 Task: Click on Continuous Scroll
Action: Mouse moved to (957, 343)
Screenshot: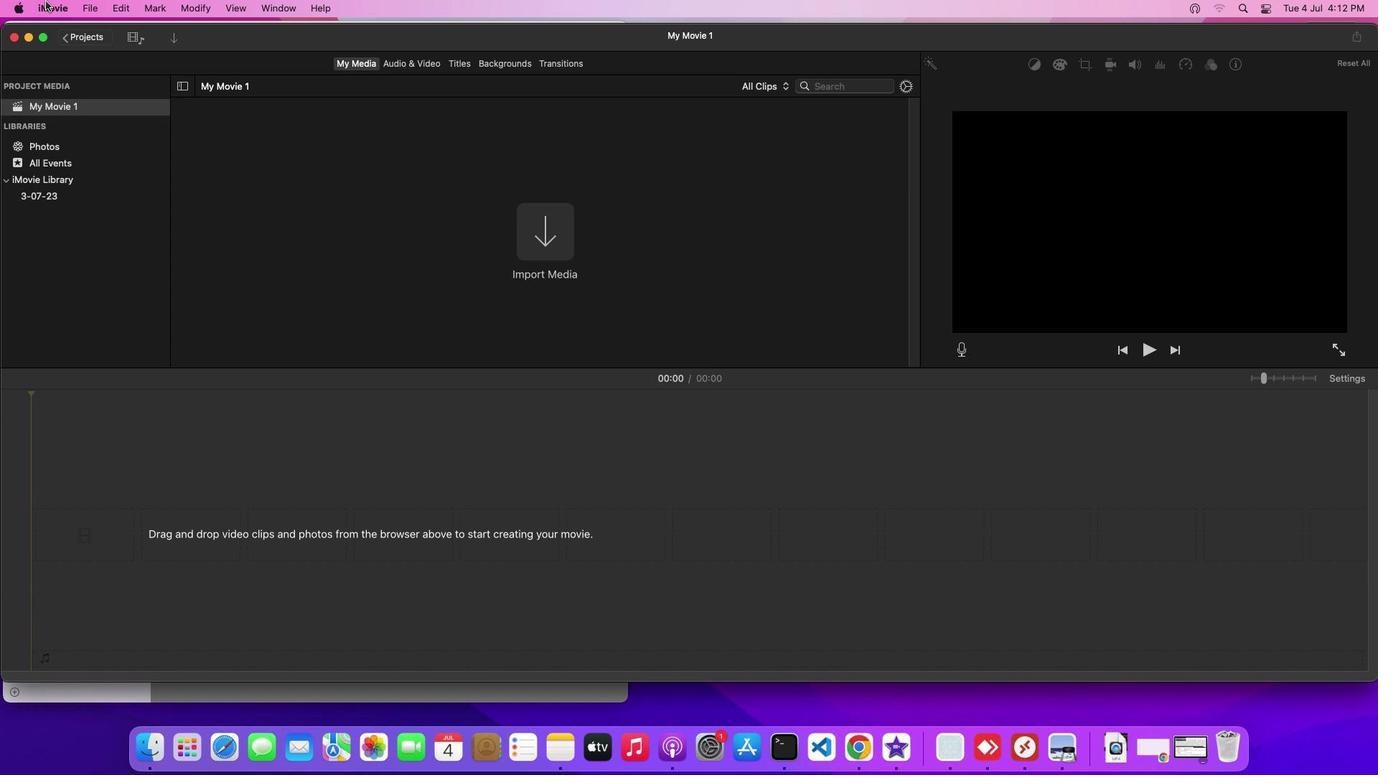 
Action: Mouse pressed left at (957, 343)
Screenshot: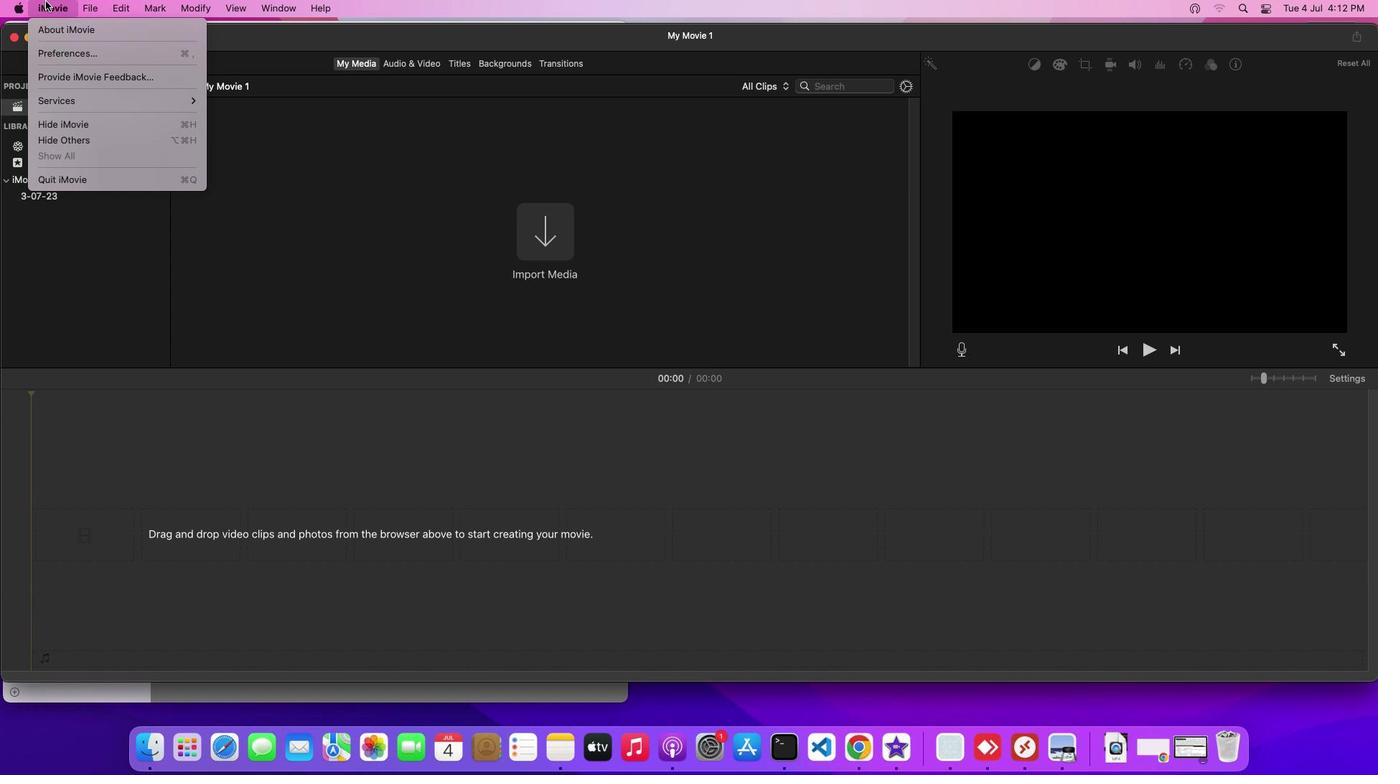 
Action: Mouse moved to (957, 343)
Screenshot: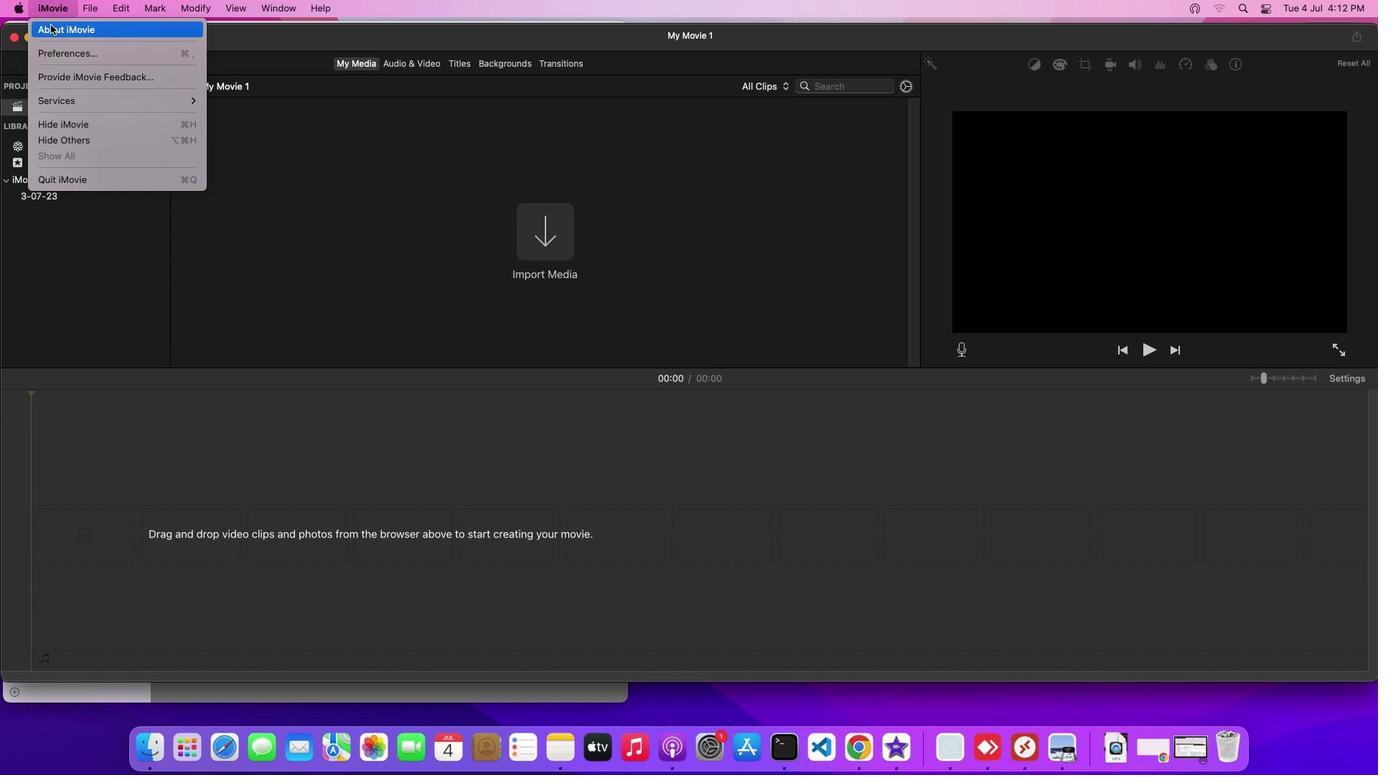 
Action: Mouse pressed left at (957, 343)
Screenshot: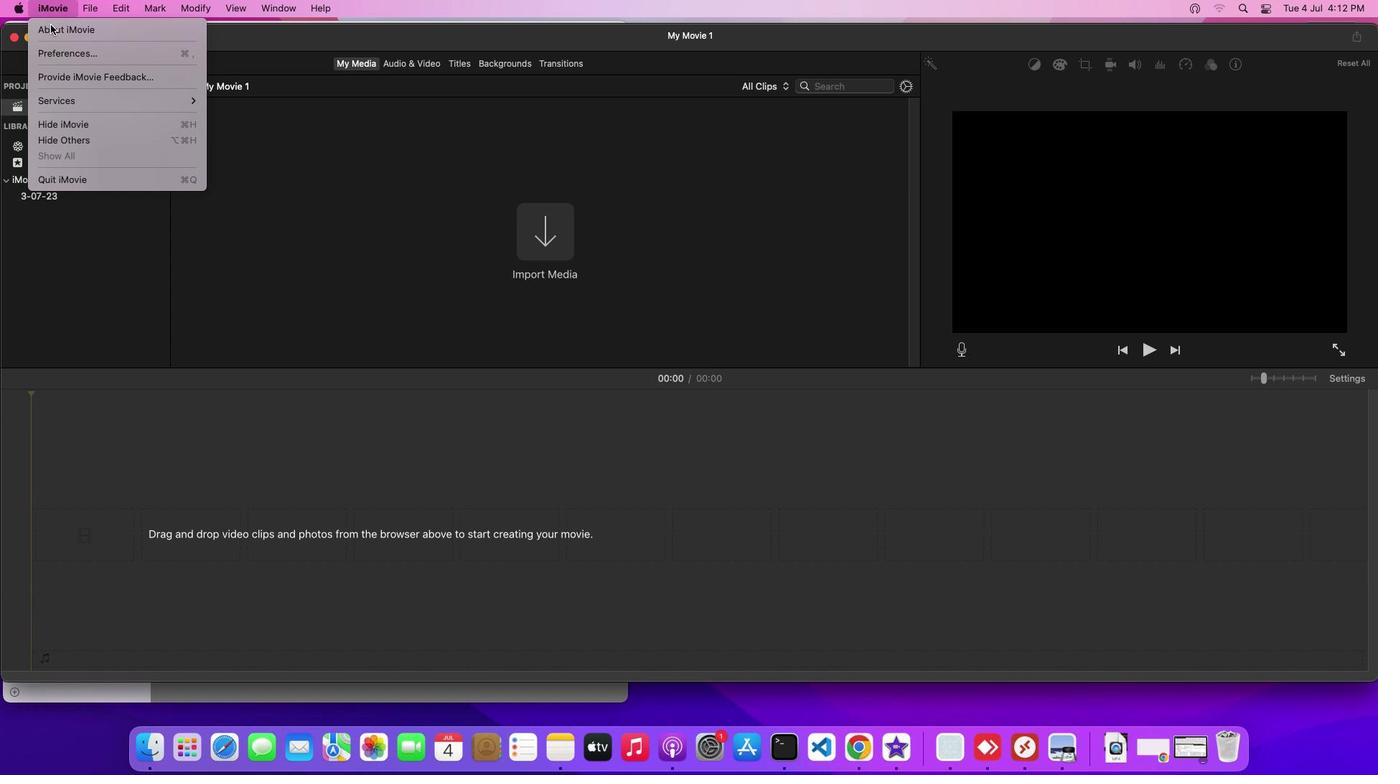 
Action: Mouse moved to (957, 343)
Screenshot: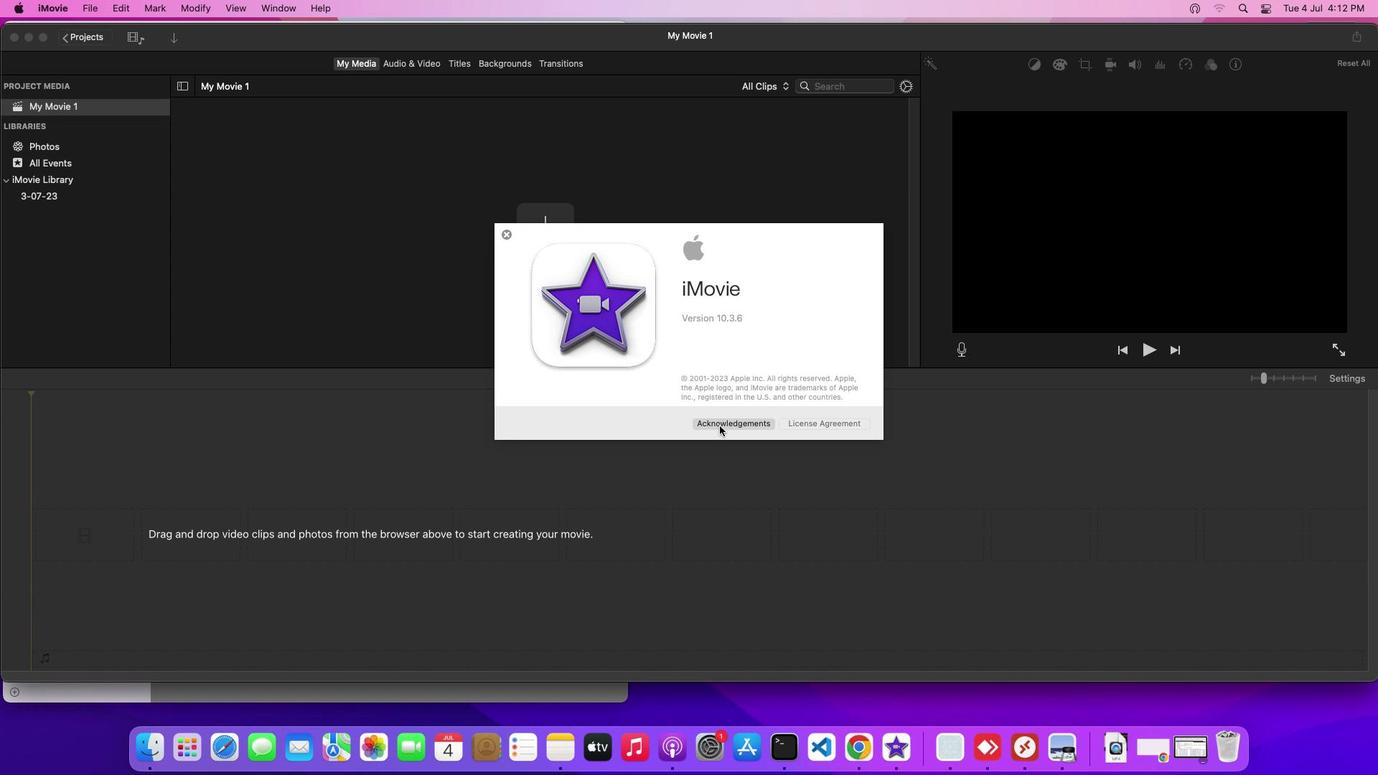 
Action: Mouse pressed left at (957, 343)
Screenshot: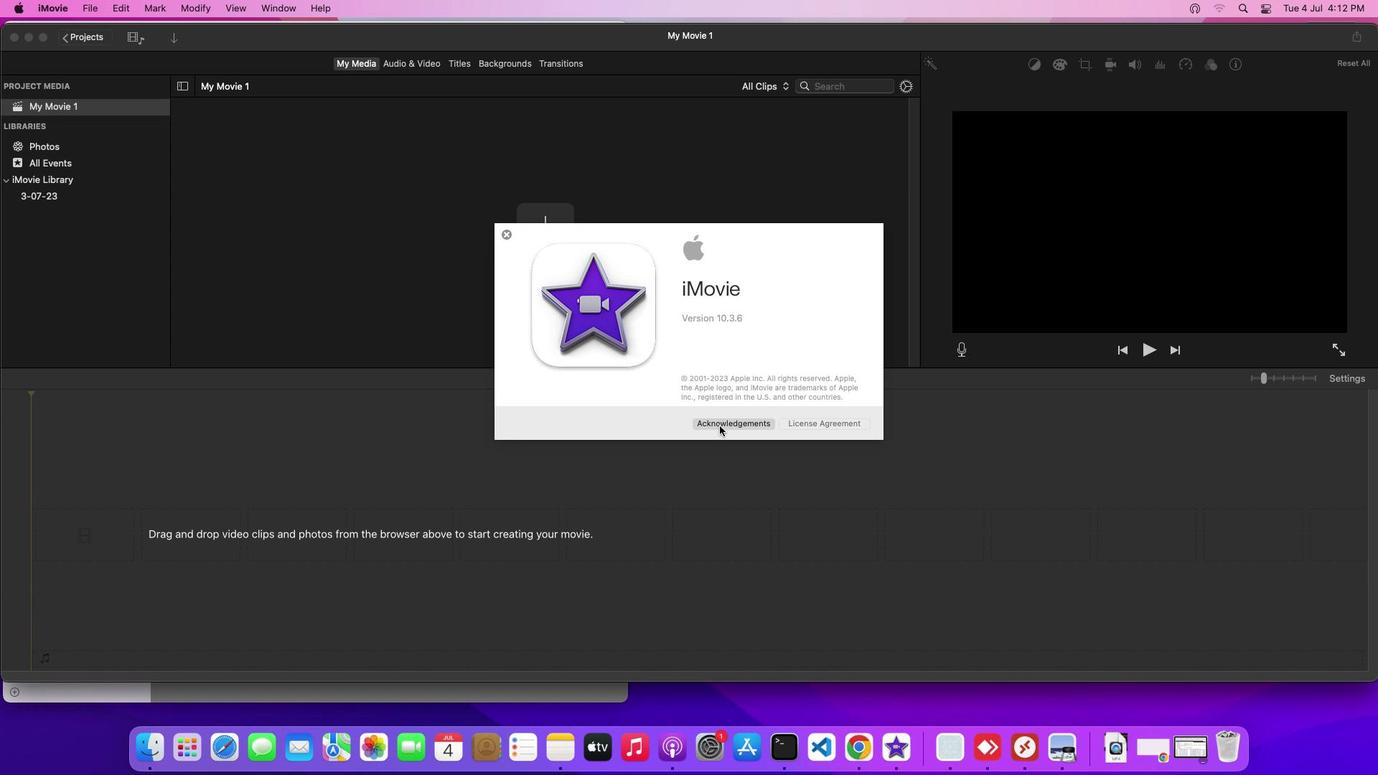 
Action: Mouse moved to (957, 343)
Screenshot: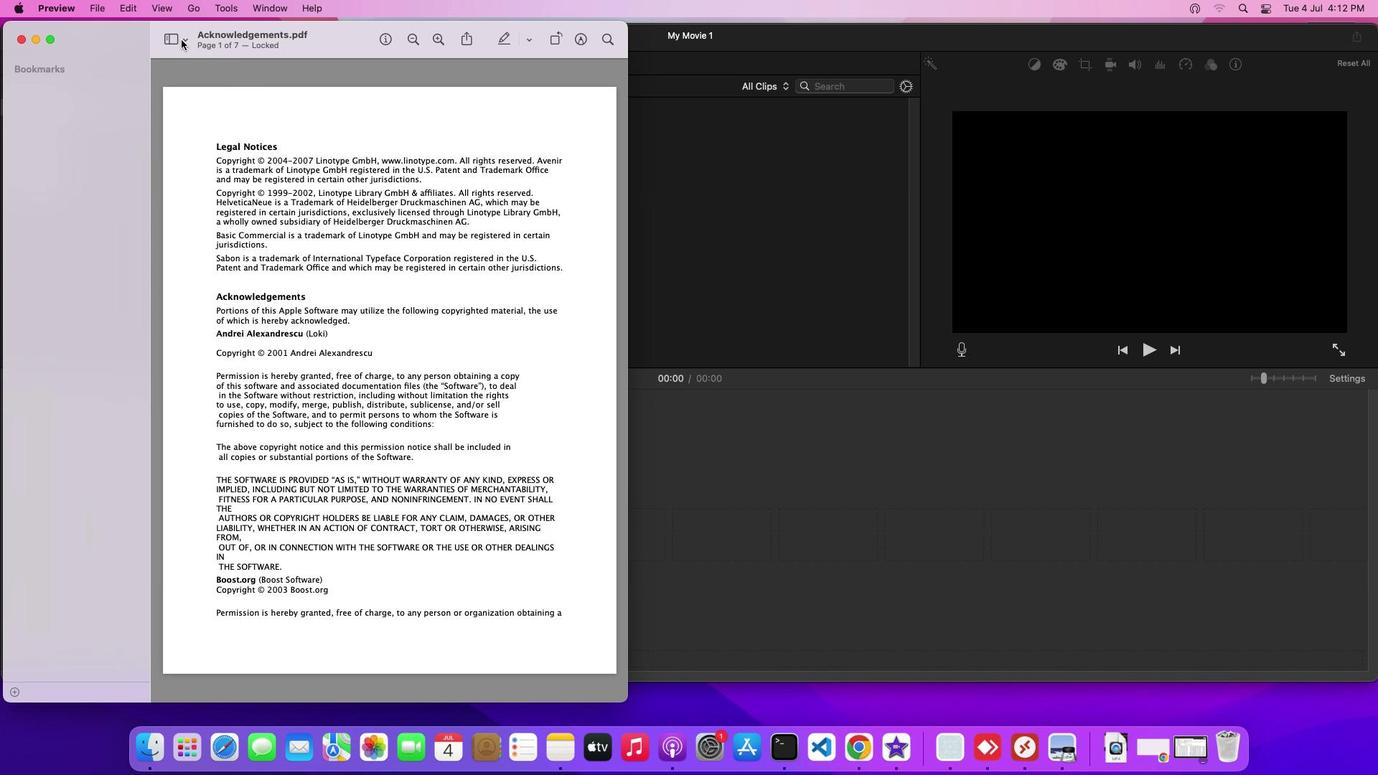 
Action: Mouse pressed left at (957, 343)
Screenshot: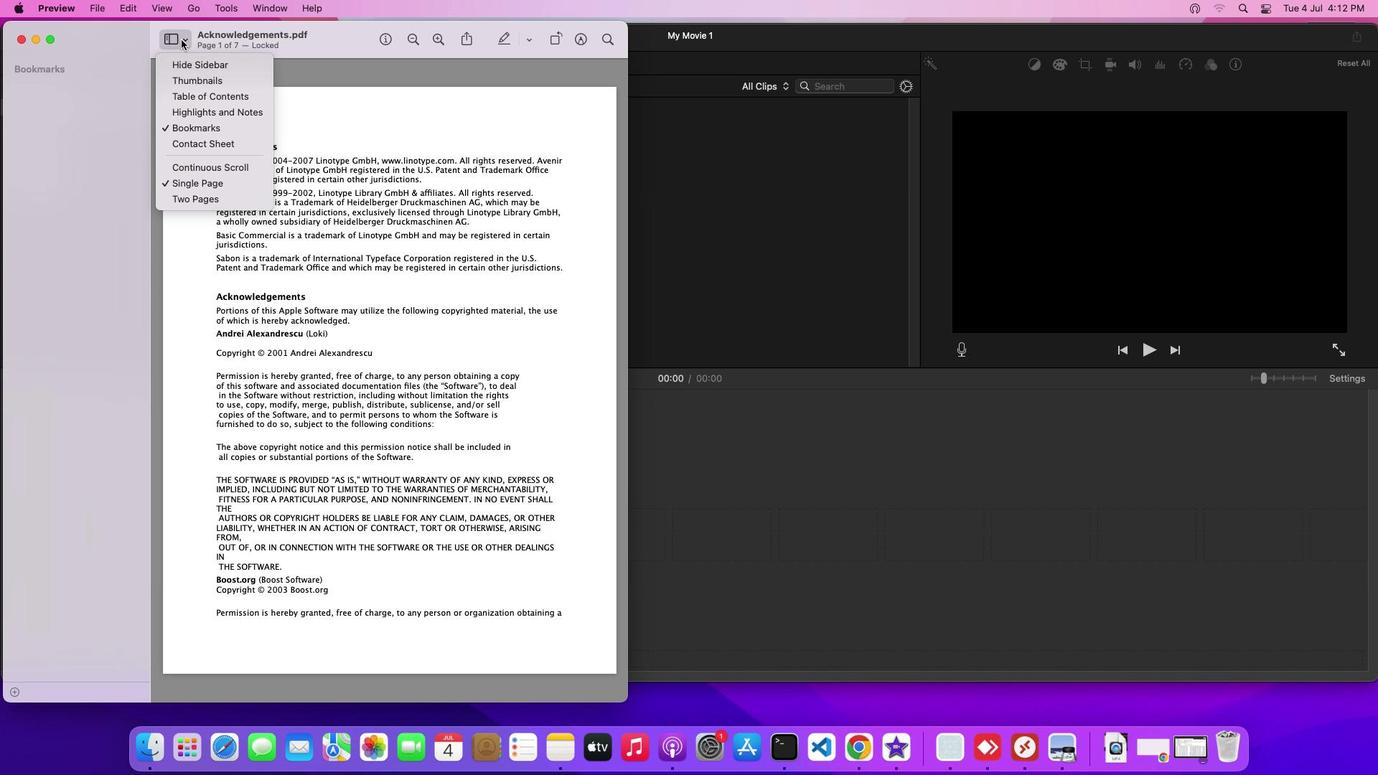 
Action: Mouse moved to (957, 343)
Screenshot: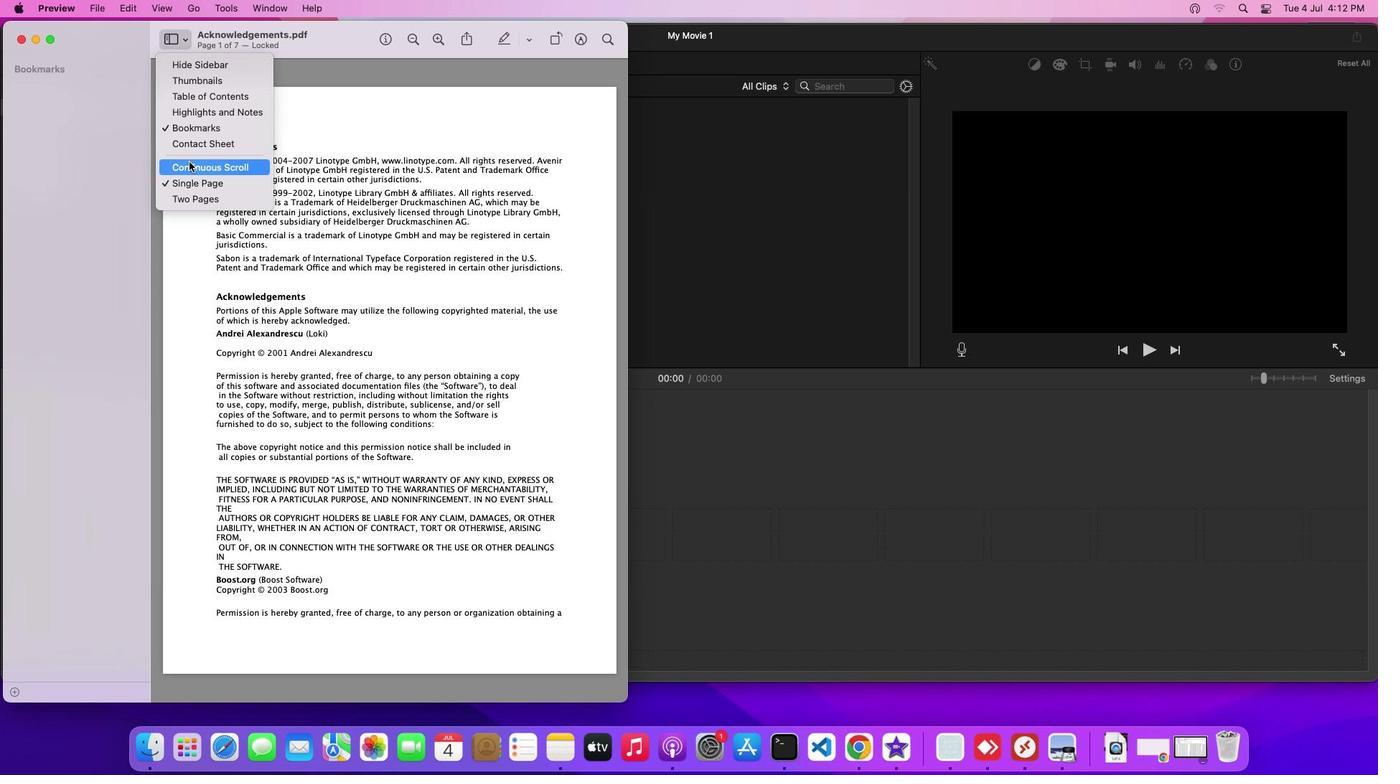 
Action: Mouse pressed left at (957, 343)
Screenshot: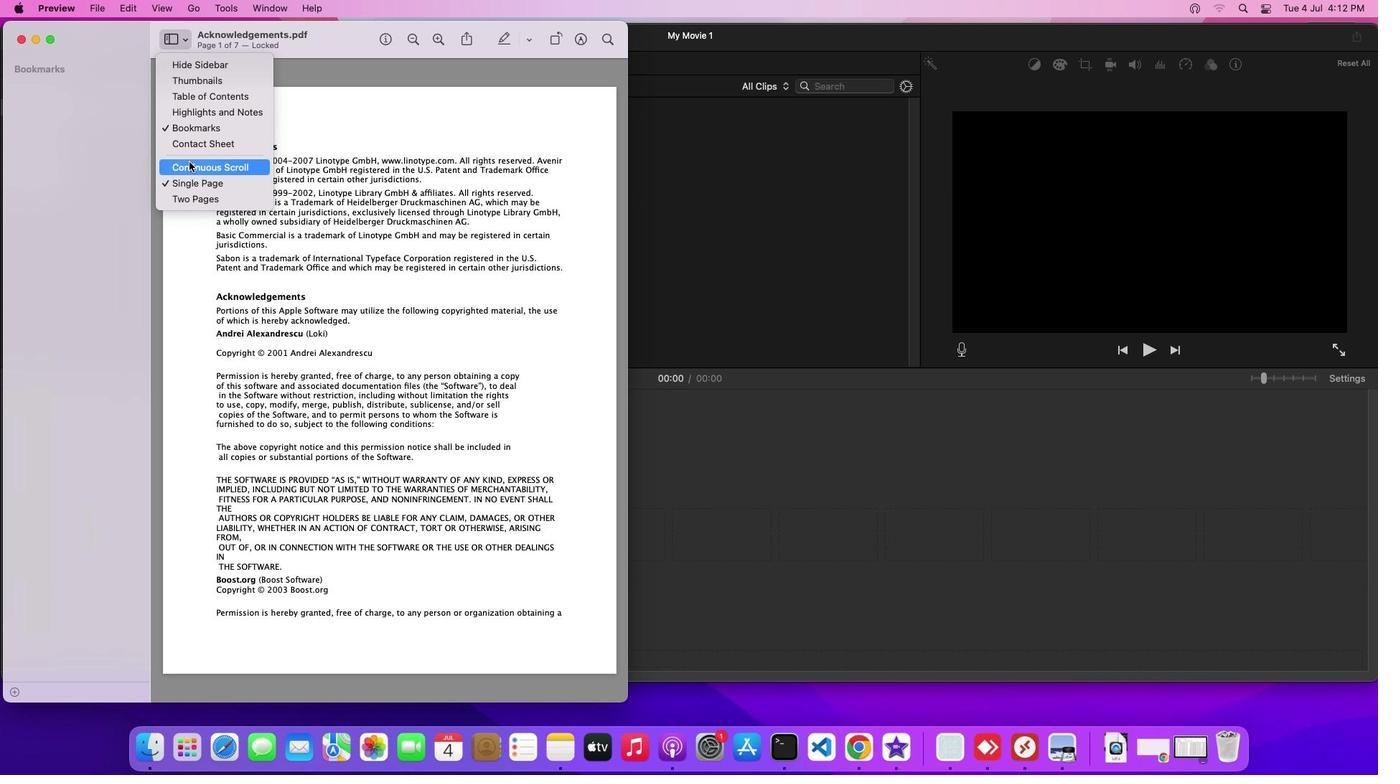 
Action: Mouse moved to (957, 343)
Screenshot: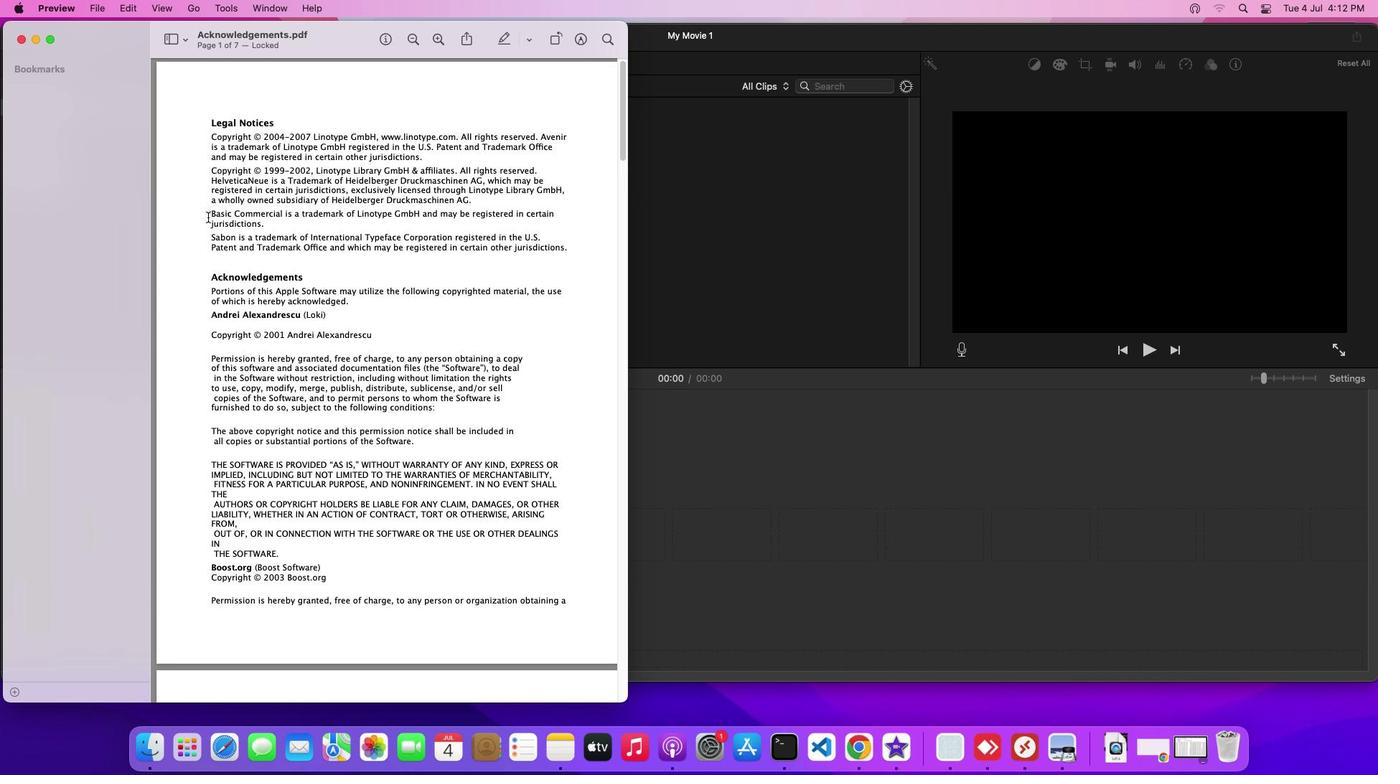 
